 Task: Add an event with the title Training Session: Effective Team Building and Collaboration Techniques, date '2023/11/19', time 8:30 AM to 10:30 AMand add a description: During the meeting, various agenda items will be addressed, covering a wide range of topics. These may include financial reports, strategic updates, operational highlights, governance matters, and any proposed resolutions that require shareholder approval. Each agenda item will be presented by the relevant department or individual, offering comprehensive insights and fostering an environment of transparency.Select event color  Tangerine . Add location for the event as: 789 Colosseum, Rome, Italy, logged in from the account softage.5@softage.netand send the event invitation to softage.3@softage.net and softage.4@softage.net. Set a reminder for the event Doesn't repeat
Action: Mouse pressed left at (56, 128)
Screenshot: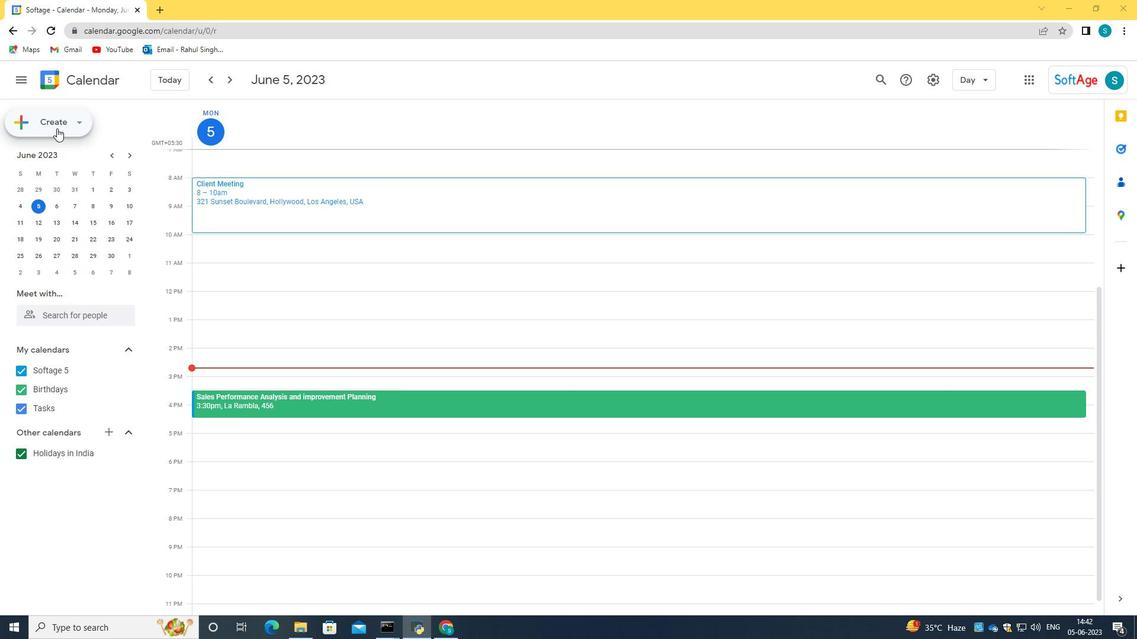 
Action: Mouse moved to (71, 155)
Screenshot: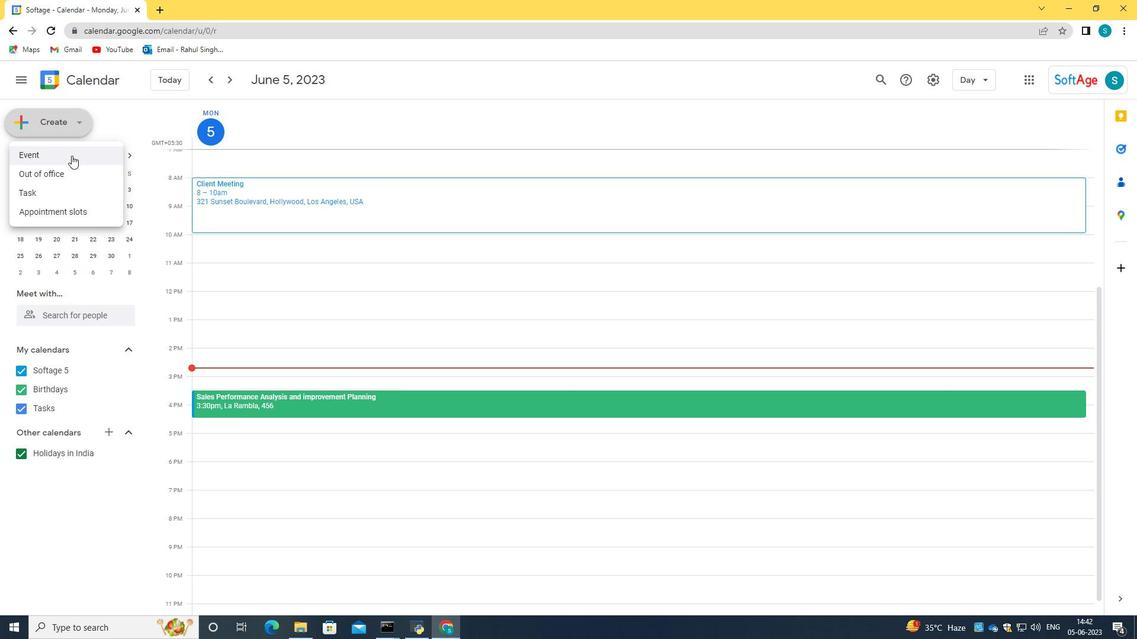 
Action: Mouse pressed left at (71, 155)
Screenshot: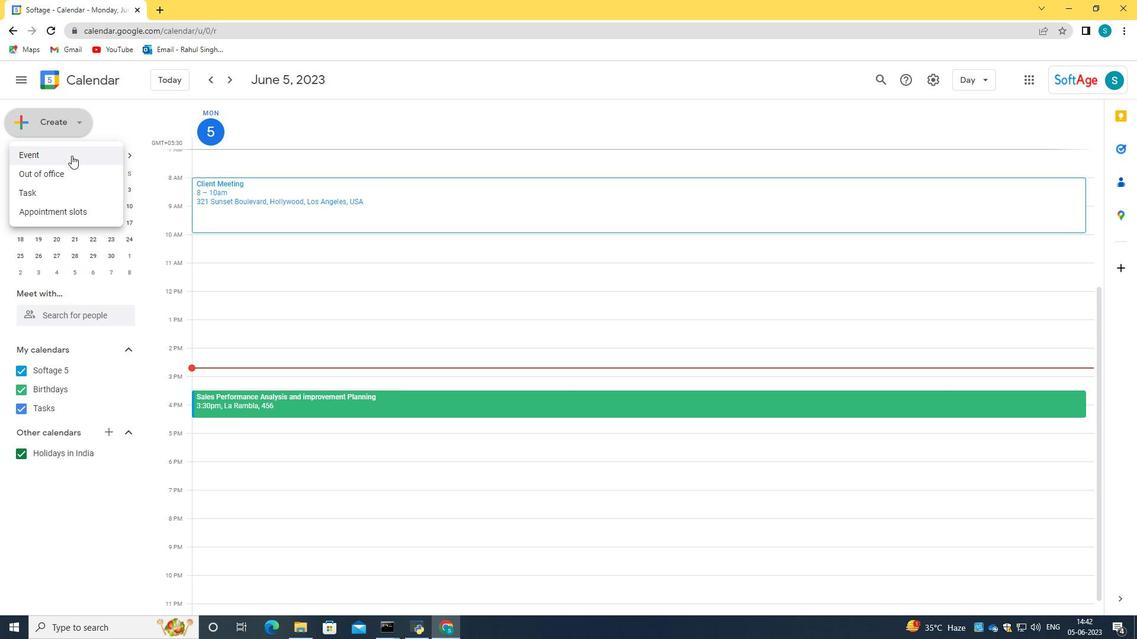 
Action: Mouse moved to (654, 469)
Screenshot: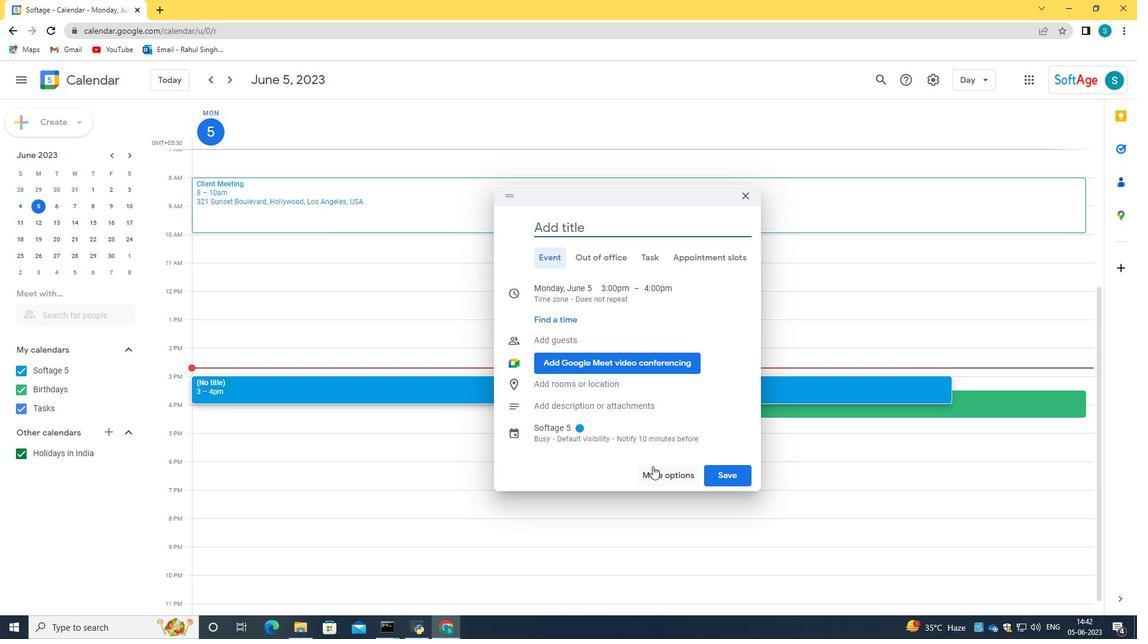 
Action: Mouse pressed left at (654, 469)
Screenshot: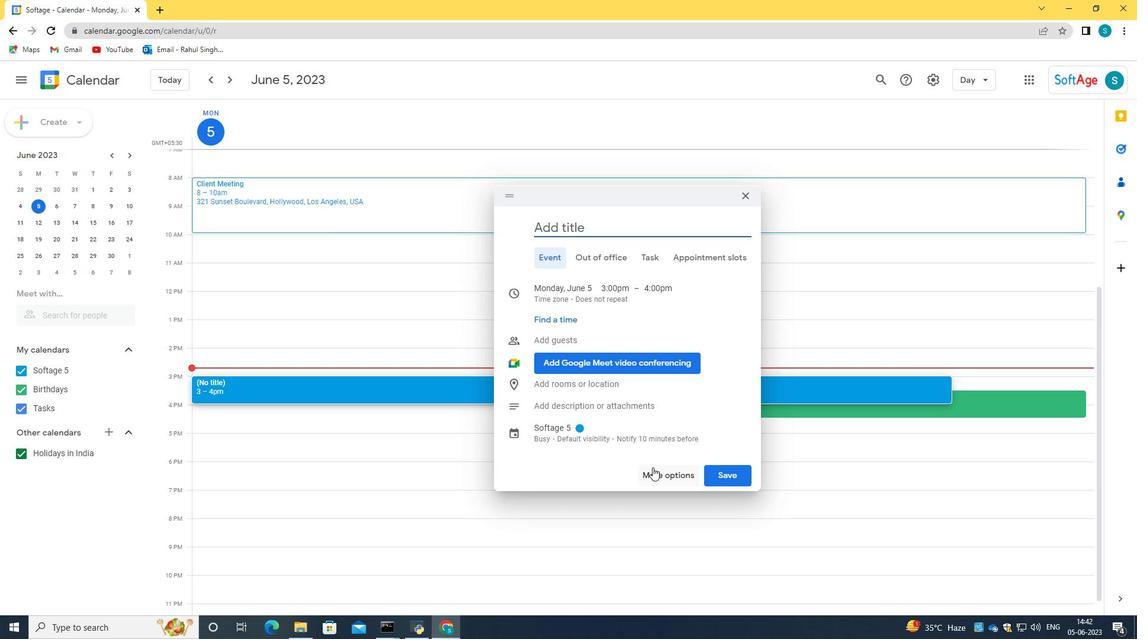 
Action: Mouse moved to (186, 86)
Screenshot: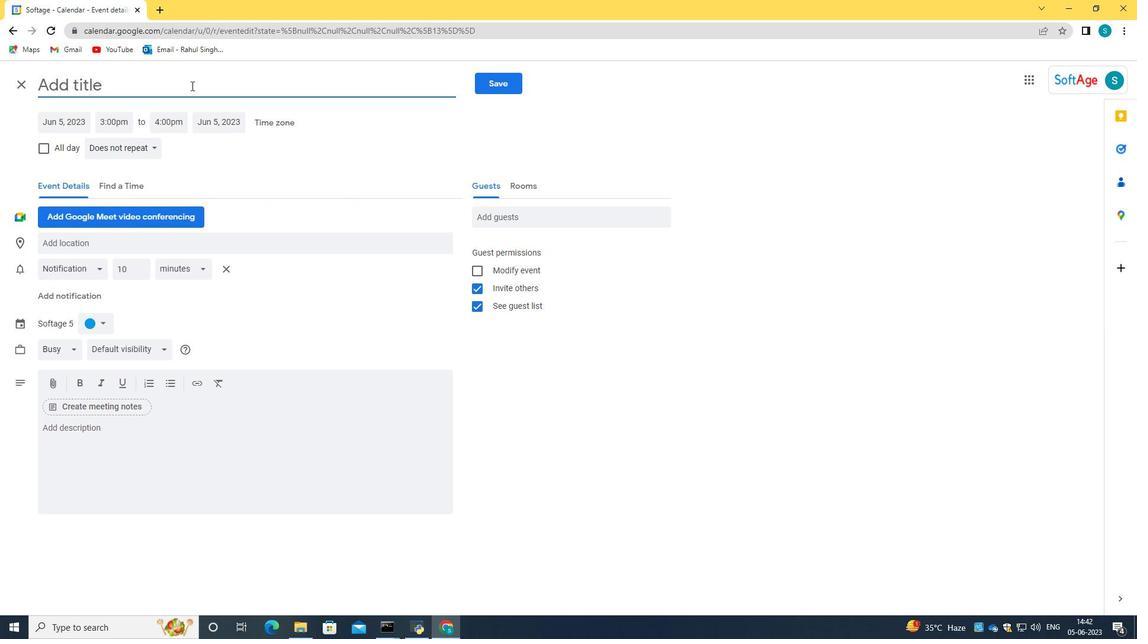 
Action: Mouse pressed left at (186, 86)
Screenshot: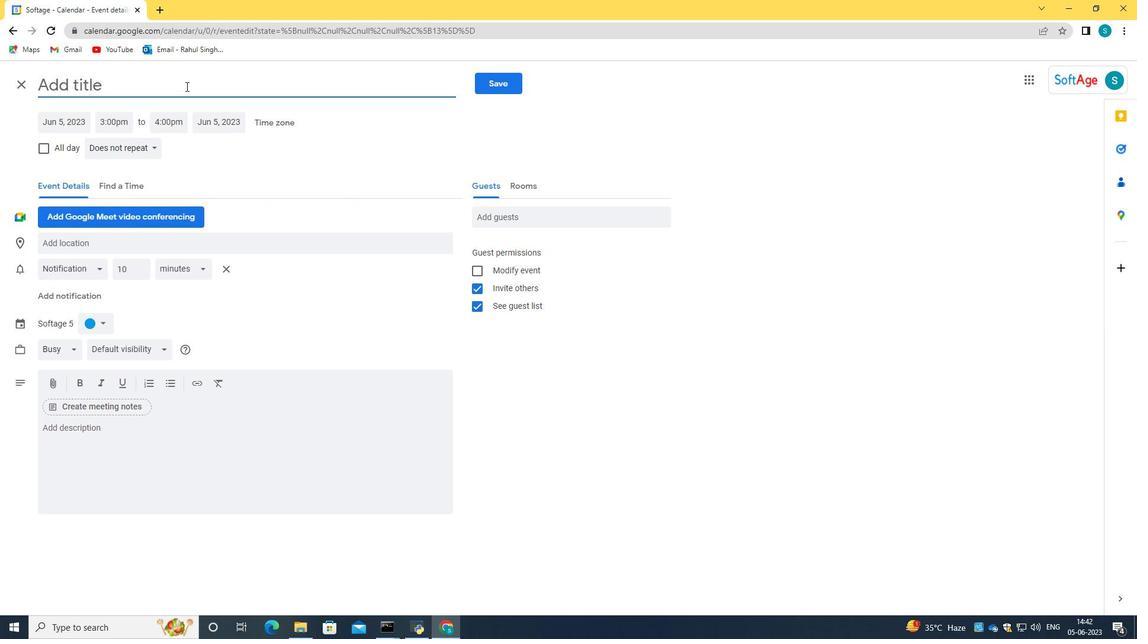 
Action: Key pressed <Key.caps_lock>T<Key.caps_lock>raining<Key.space><Key.caps_lock>S<Key.caps_lock>esso<Key.backspace>ion<Key.shift_r>:<Key.space><Key.caps_lock>E<Key.caps_lock>ffective<Key.space><Key.caps_lock>T<Key.caps_lock>eam<Key.space><Key.caps_lock>B<Key.caps_lock>uilding<Key.space>and<Key.space><Key.caps_lock>C<Key.caps_lock>ollaboration<Key.space><Key.caps_lock>T<Key.caps_lock>echniques
Screenshot: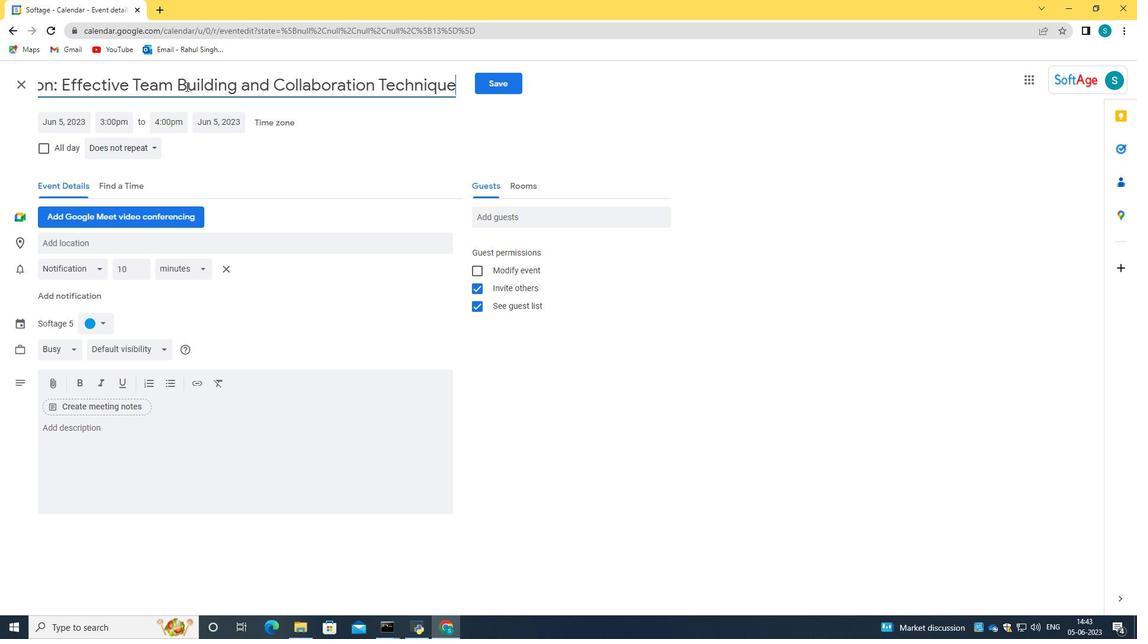 
Action: Mouse moved to (52, 120)
Screenshot: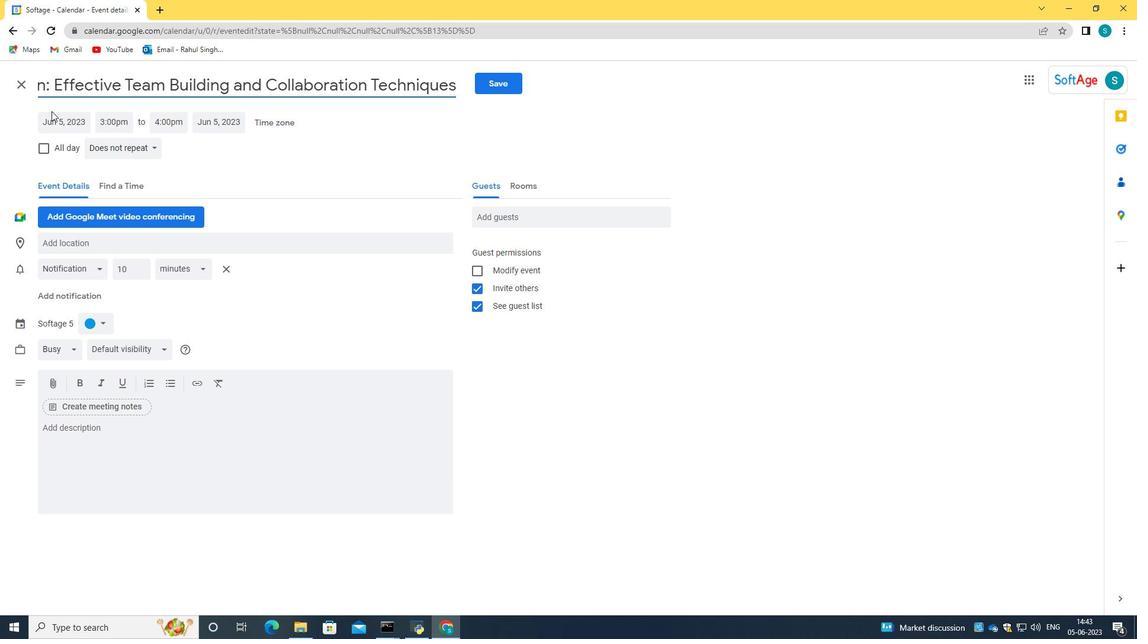 
Action: Mouse pressed left at (52, 120)
Screenshot: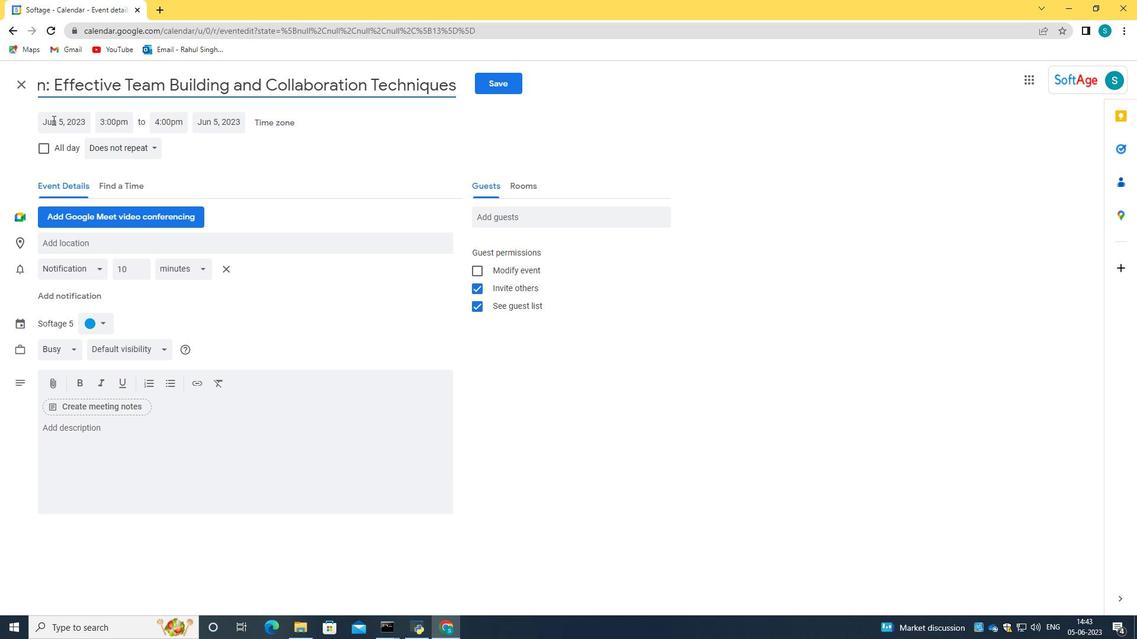 
Action: Key pressed 2023/11/19
Screenshot: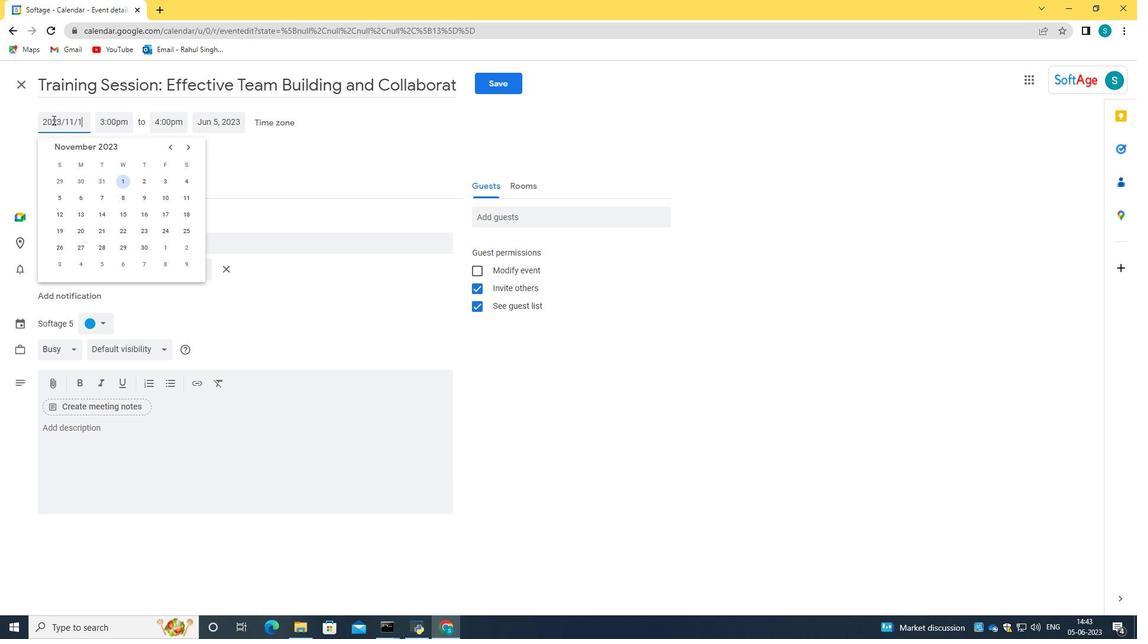 
Action: Mouse moved to (123, 120)
Screenshot: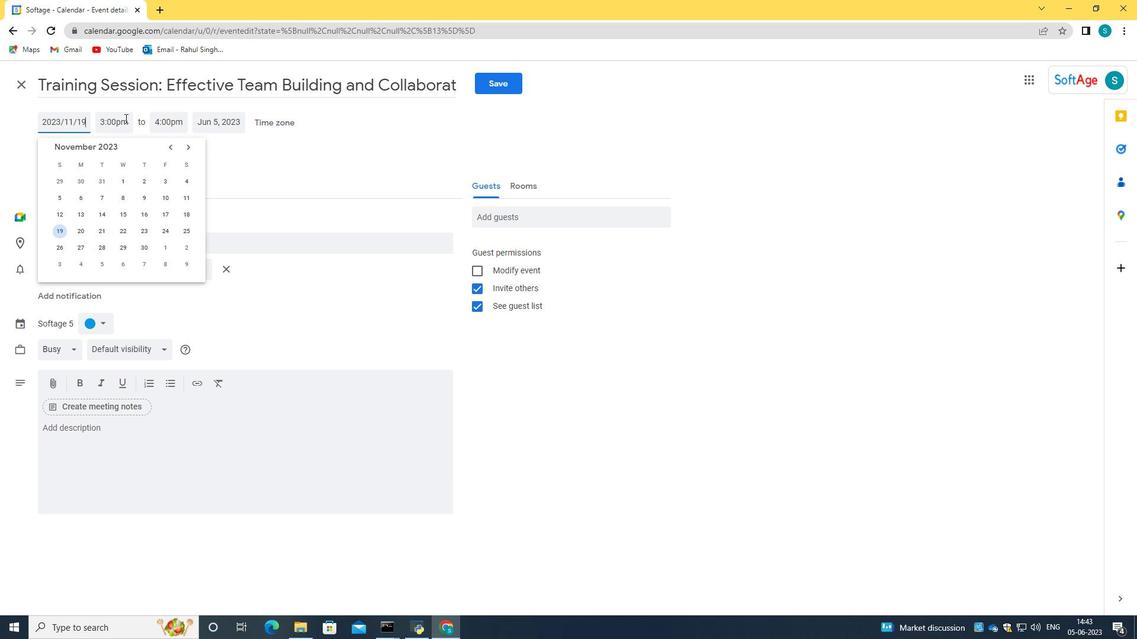 
Action: Mouse pressed left at (123, 120)
Screenshot: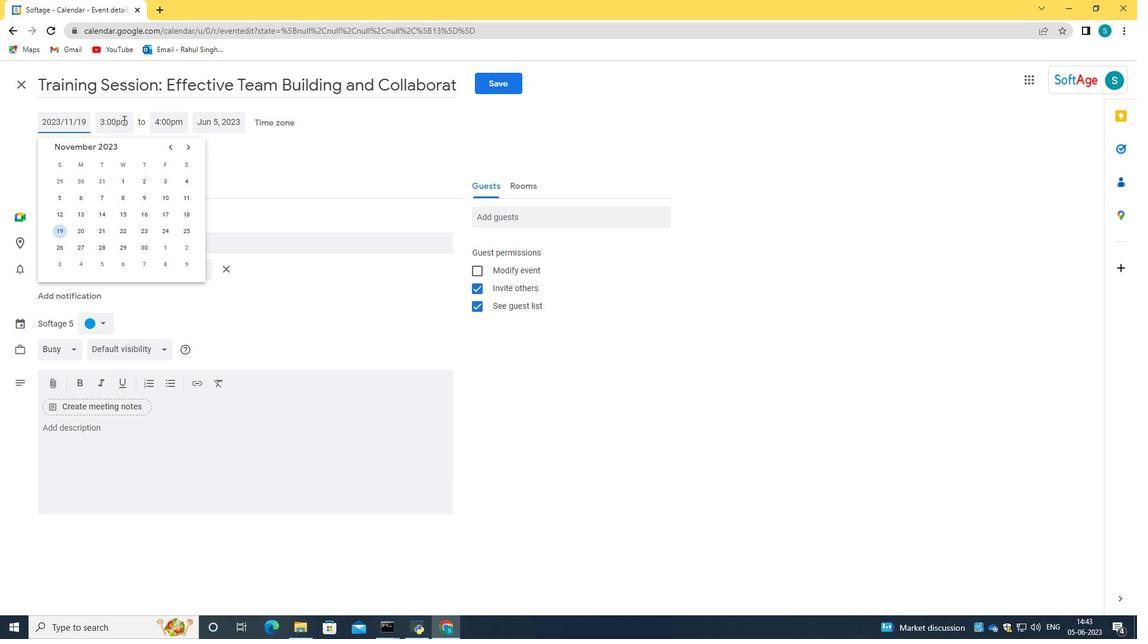 
Action: Key pressed 08<Key.shift_r>:30<Key.space>am<Key.tab>10<Key.shift_r>:30am
Screenshot: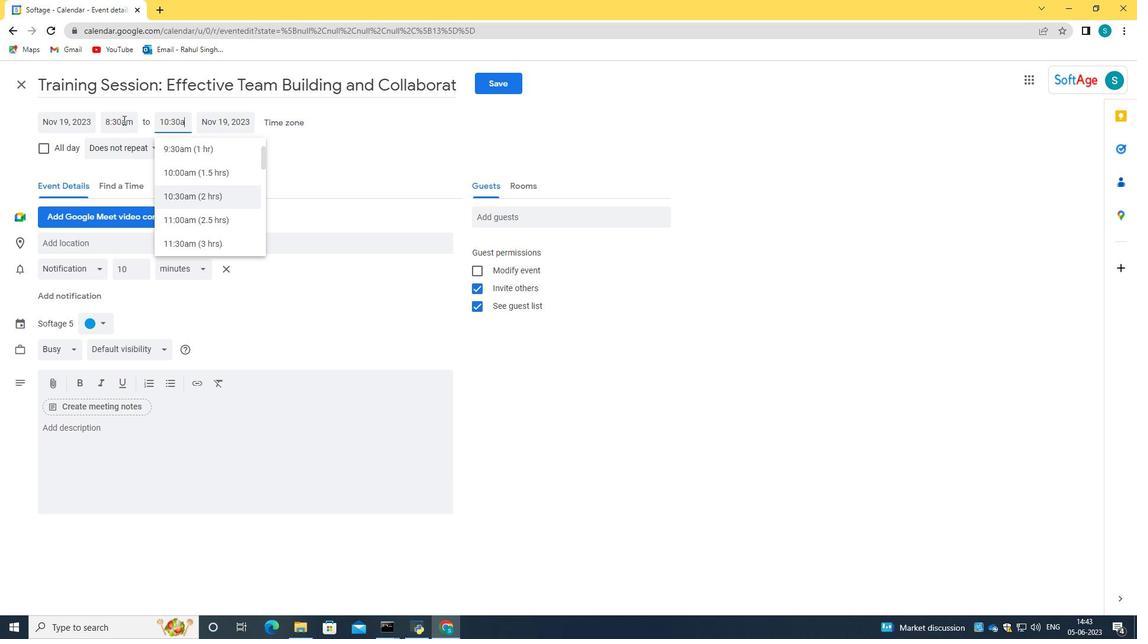 
Action: Mouse moved to (196, 202)
Screenshot: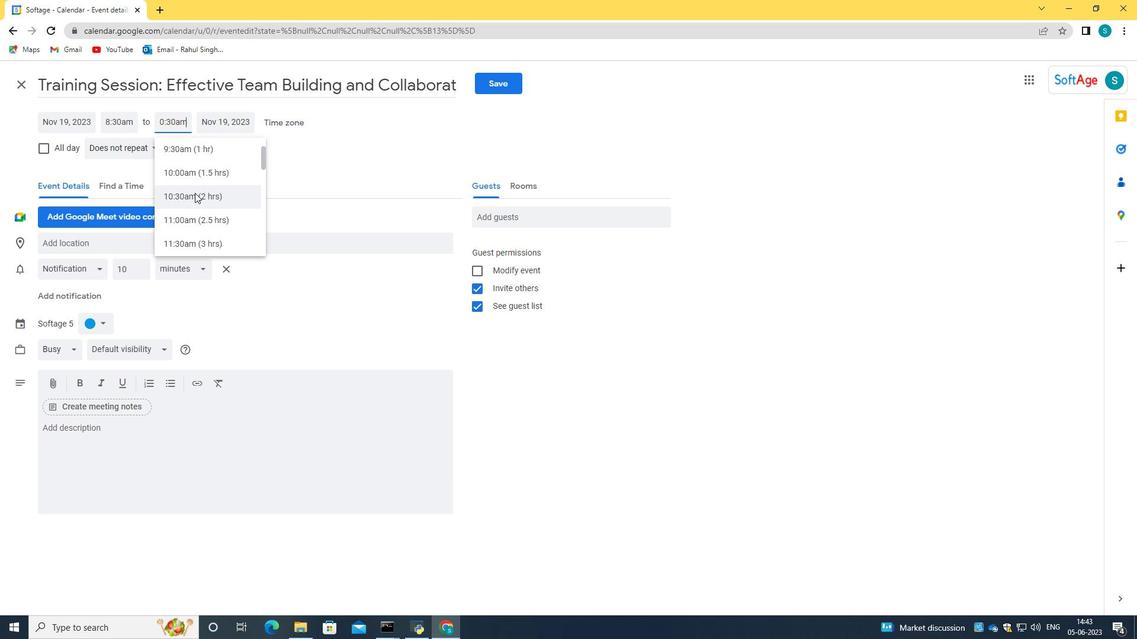 
Action: Mouse pressed left at (196, 202)
Screenshot: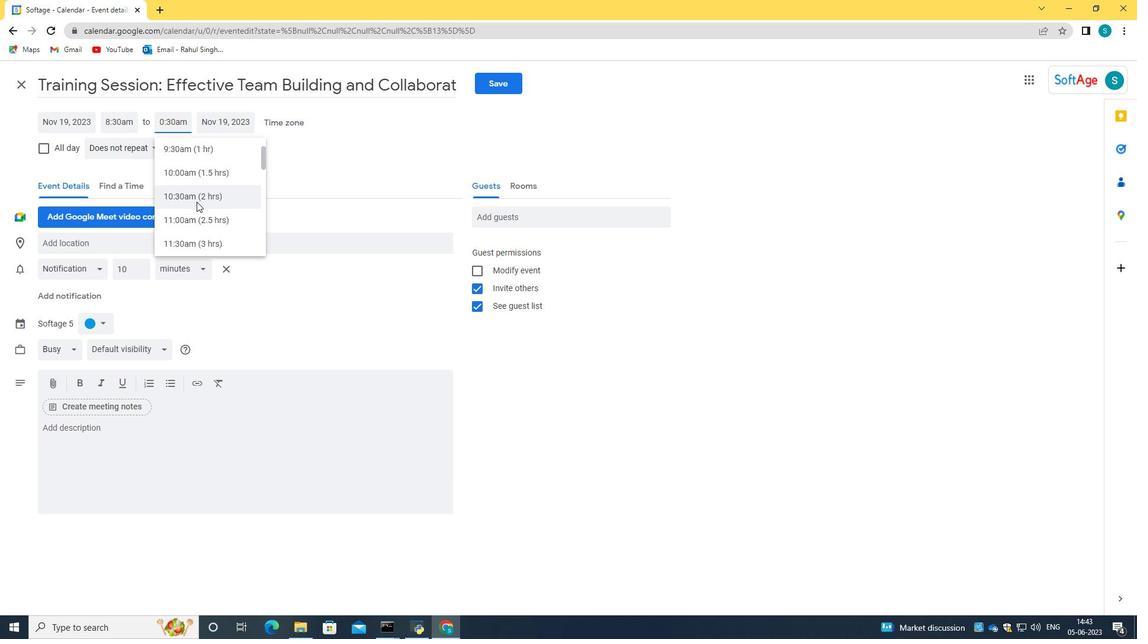 
Action: Mouse moved to (356, 316)
Screenshot: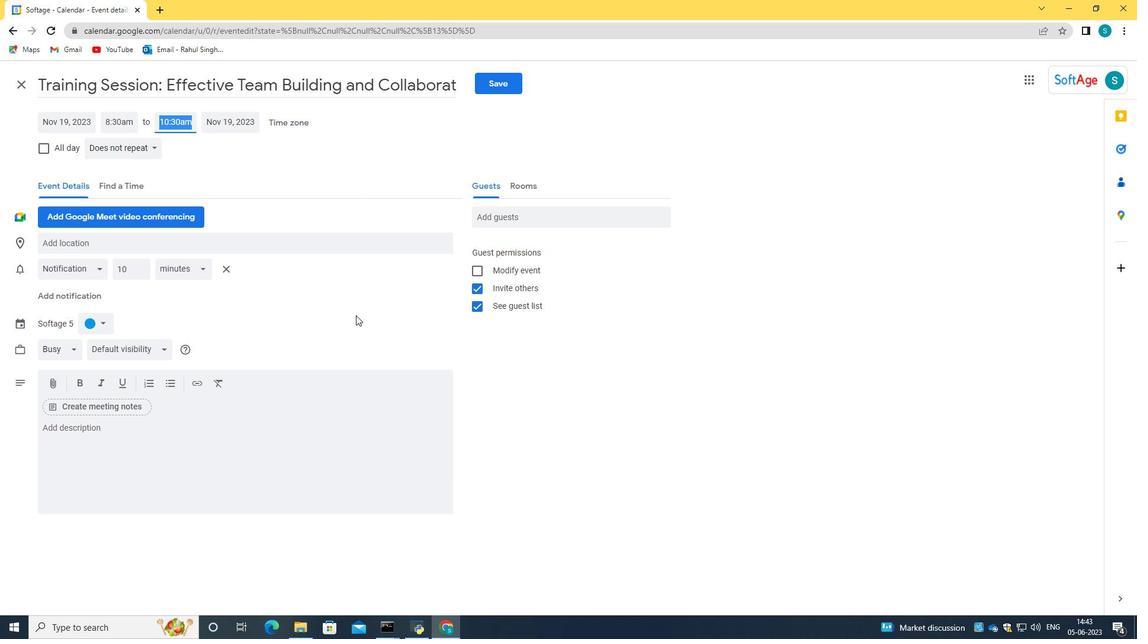 
Action: Mouse scrolled (356, 315) with delta (0, 0)
Screenshot: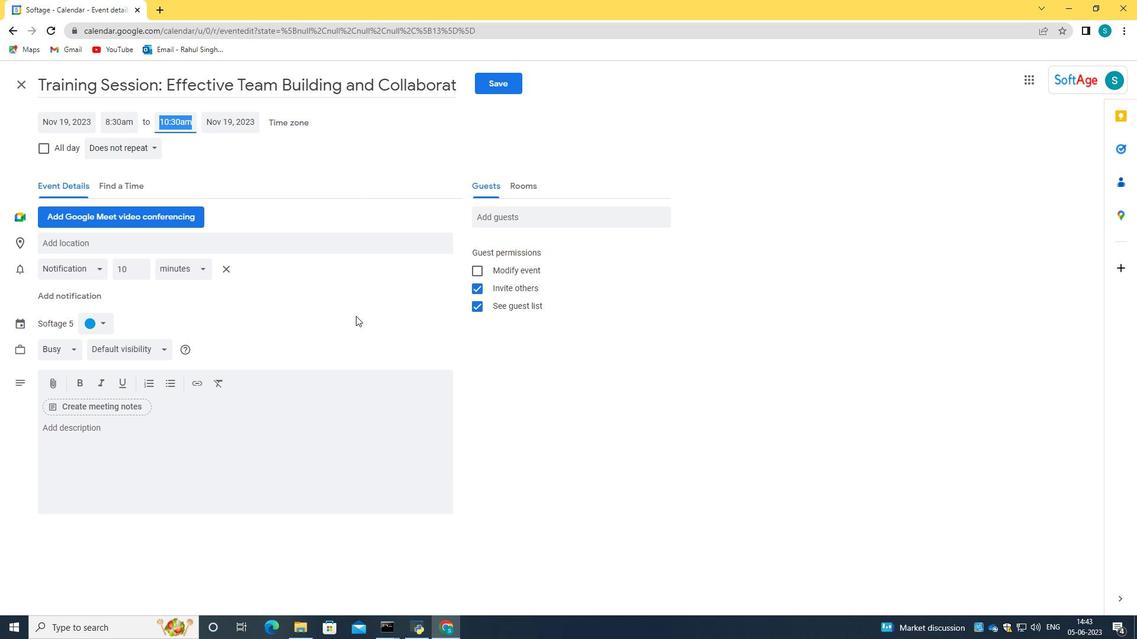 
Action: Mouse moved to (161, 459)
Screenshot: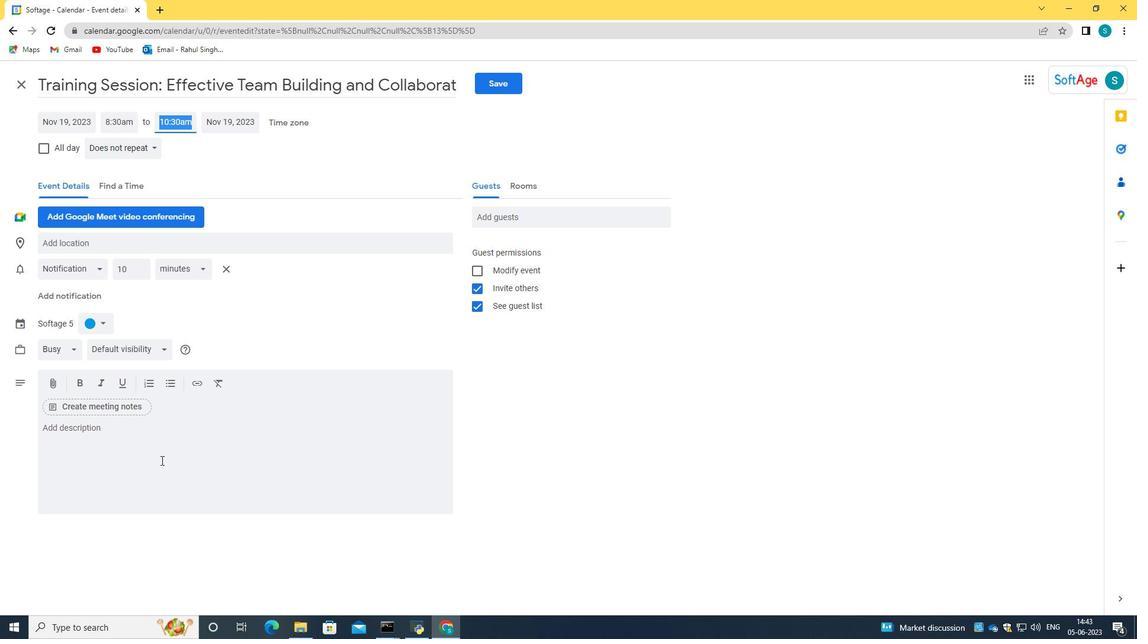 
Action: Mouse pressed left at (161, 459)
Screenshot: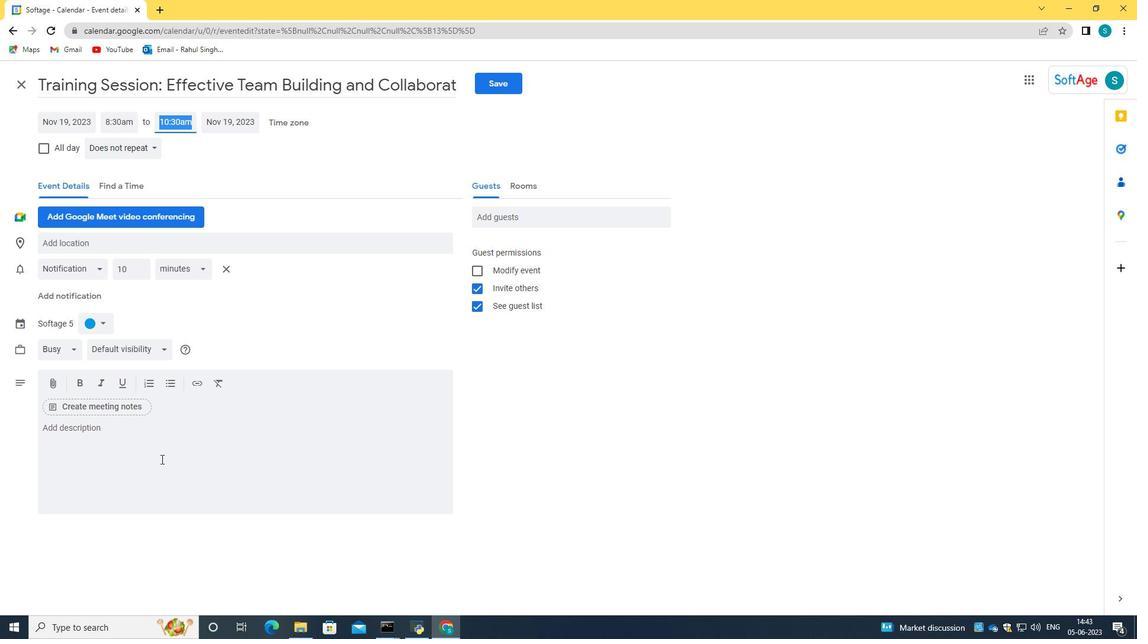 
Action: Mouse moved to (167, 447)
Screenshot: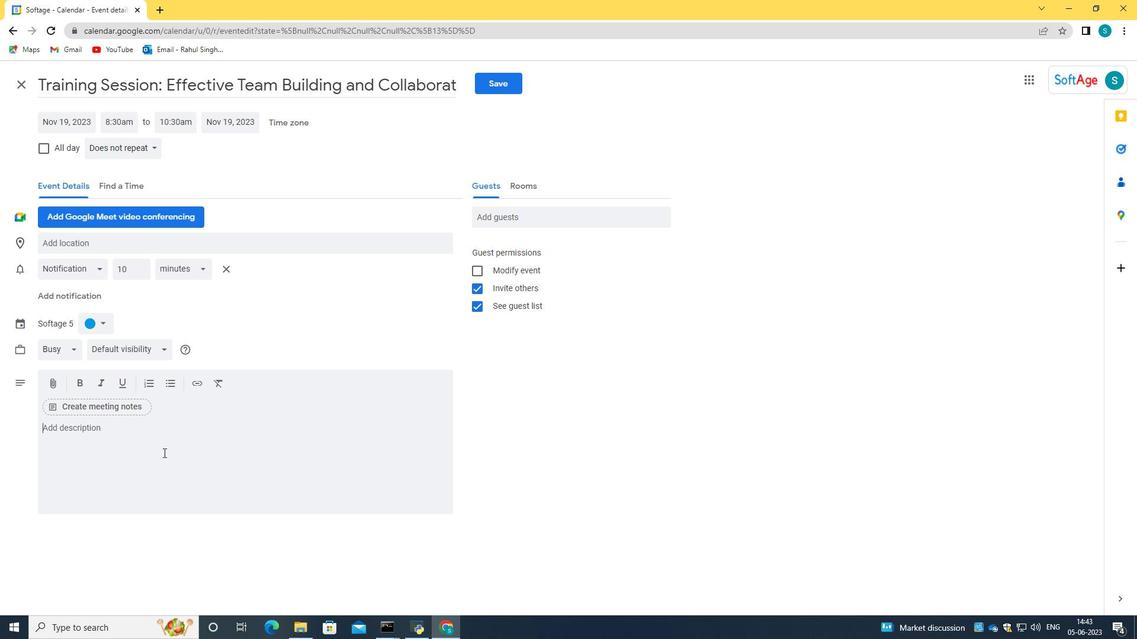 
Action: Key pressed <Key.caps_lock>E<Key.backspace>J<Key.backspace><Key.caps_lock><Key.caps_lock><Key.caps_lock>d<Key.caps_lock>URING<Key.backspace><Key.backspace><Key.backspace><Key.backspace><Key.backspace><Key.backspace><Key.backspace><Key.backspace><Key.backspace><Key.backspace>D<Key.caps_lock>uring<Key.space>the<Key.space>meeting<Key.space>,<Key.space>various<Key.space>agenda<Key.space>item<Key.space>will<Key.space>be<Key.space>addressed,<Key.space>vo<Key.backspace><Key.backspace>covering<Key.space>a<Key.space>wide<Key.space>range<Key.space>of<Key.space>topics.<Key.space><Key.caps_lock>T<Key.caps_lock>hese<Key.space>may<Key.space>include<Key.space>financial<Key.space>repoet<Key.backspace><Key.backspace>rts,<Key.space>strategic<Key.space>updates,<Key.space>operational<Key.space>highlights<Key.space>,<Key.backspace><Key.backspace>,<Key.space>governance<Key.space>matters,<Key.space>and<Key.space>any<Key.space>proposed<Key.space>resolutions<Key.space>that<Key.space>requirs<Key.backspace>e<Key.space>sharef<Key.backspace>holder<Key.space>approval.<Key.space><Key.caps_lock>E<Key.caps_lock>ach<Key.space><Key.caps_lock><Key.caps_lock>agenda<Key.space>item<Key.space>will<Key.space>be<Key.space>presented<Key.space>by<Key.space>the<Key.space>relevant<Key.space>dept<Key.backspace>artment<Key.space>or<Key.space>individual,<Key.space>offering<Key.space>comprehansive<Key.space><Key.backspace><Key.backspace><Key.backspace><Key.backspace><Key.backspace><Key.backspace><Key.backspace><Key.backspace><Key.backspace><Key.backspace><Key.backspace>prehensive<Key.space>insights<Key.space>and<Key.space>fostering<Key.space>an<Key.space>environment<Key.space>of<Key.space>transparency.
Screenshot: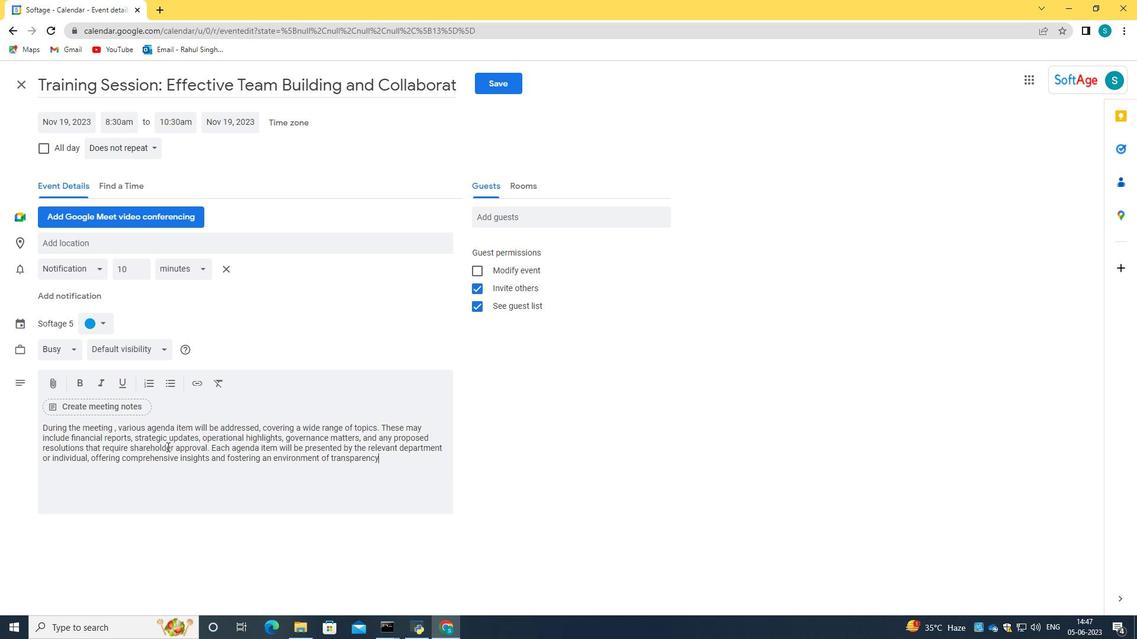 
Action: Mouse moved to (97, 315)
Screenshot: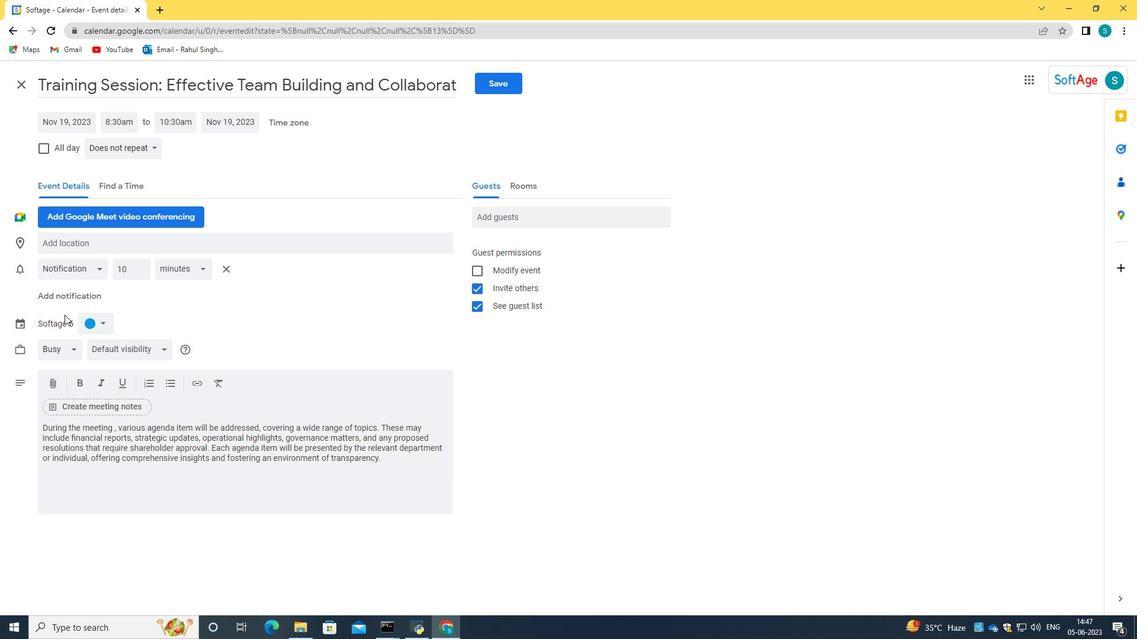 
Action: Mouse pressed left at (97, 315)
Screenshot: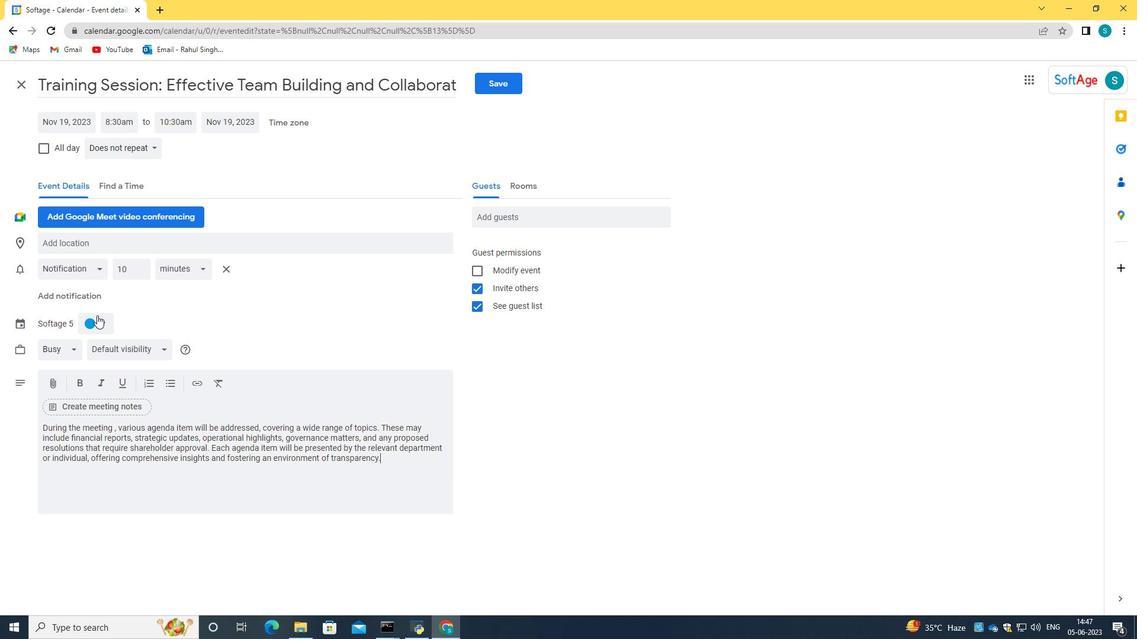 
Action: Mouse moved to (90, 336)
Screenshot: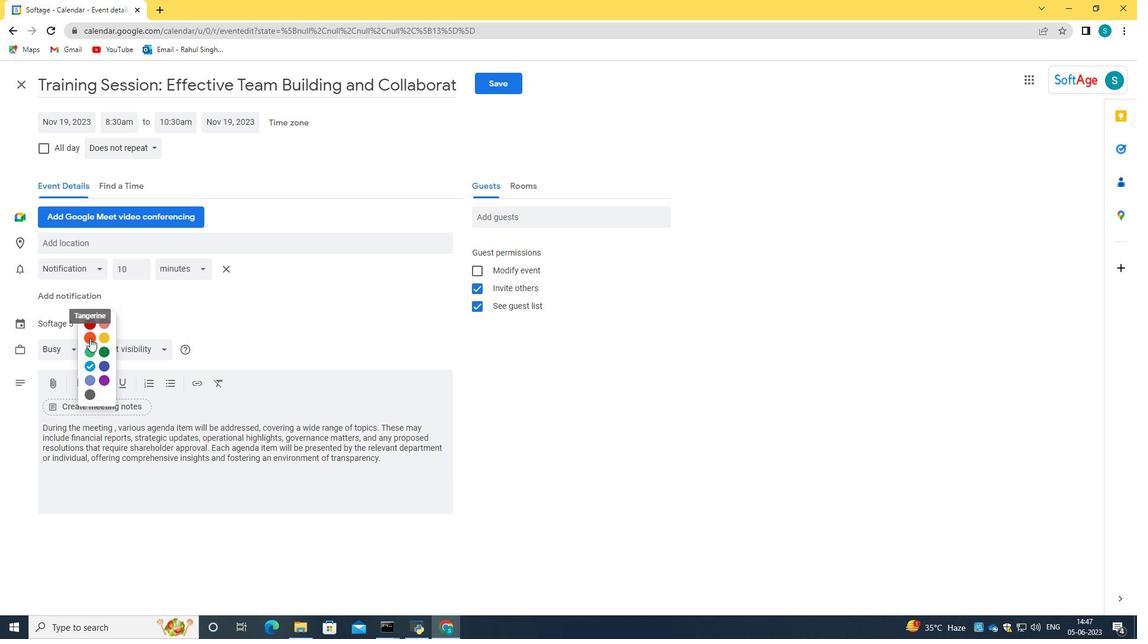 
Action: Mouse pressed left at (90, 336)
Screenshot: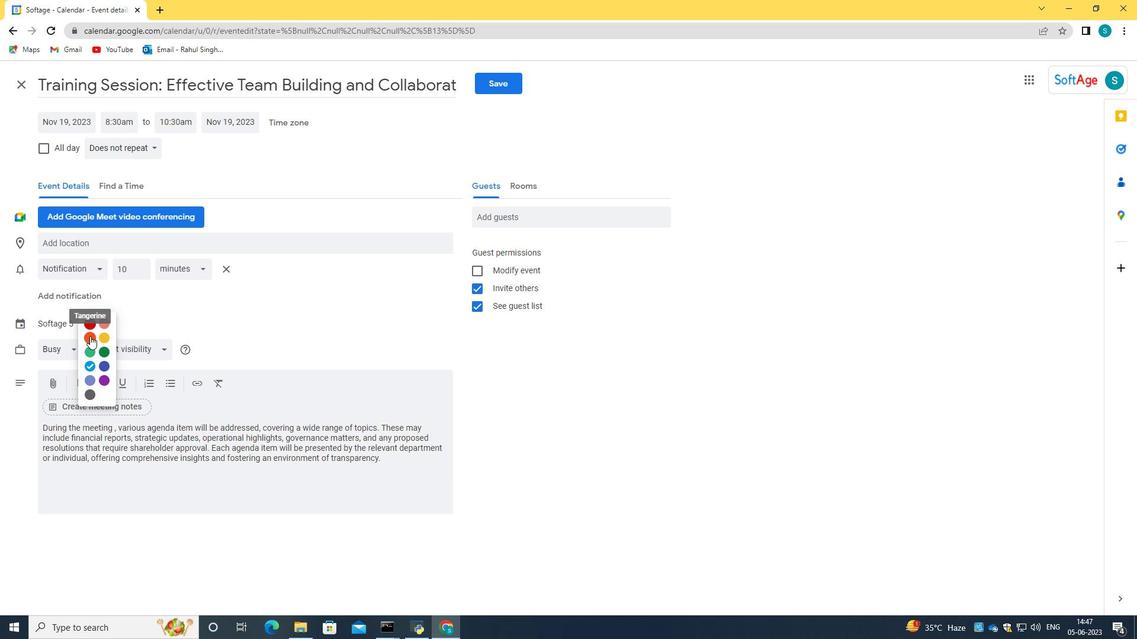 
Action: Mouse moved to (127, 244)
Screenshot: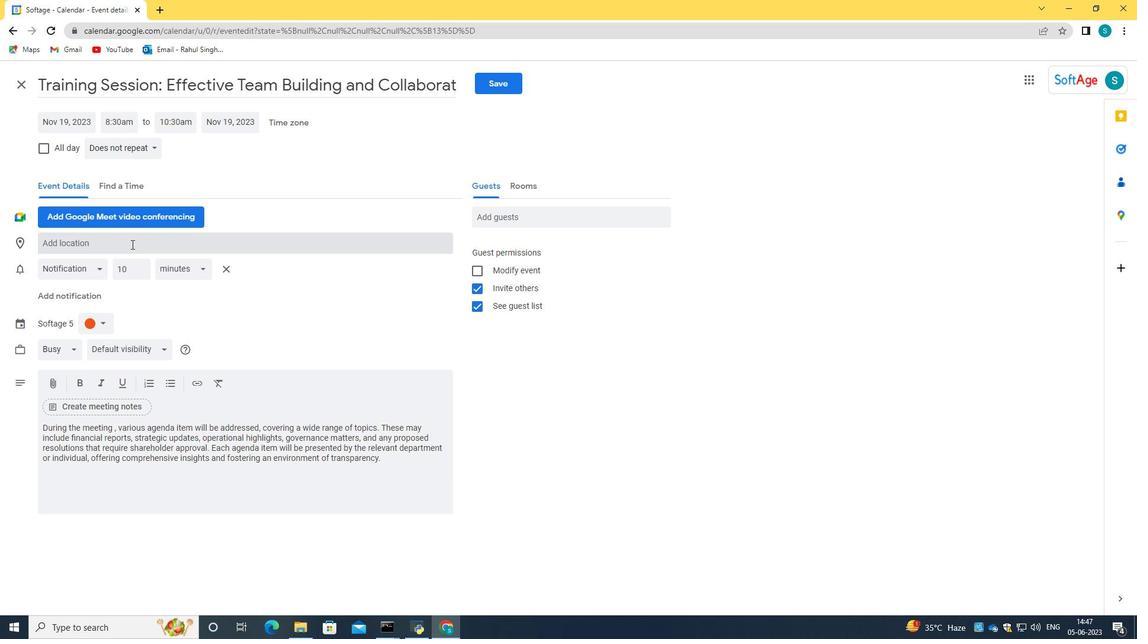
Action: Mouse pressed left at (127, 244)
Screenshot: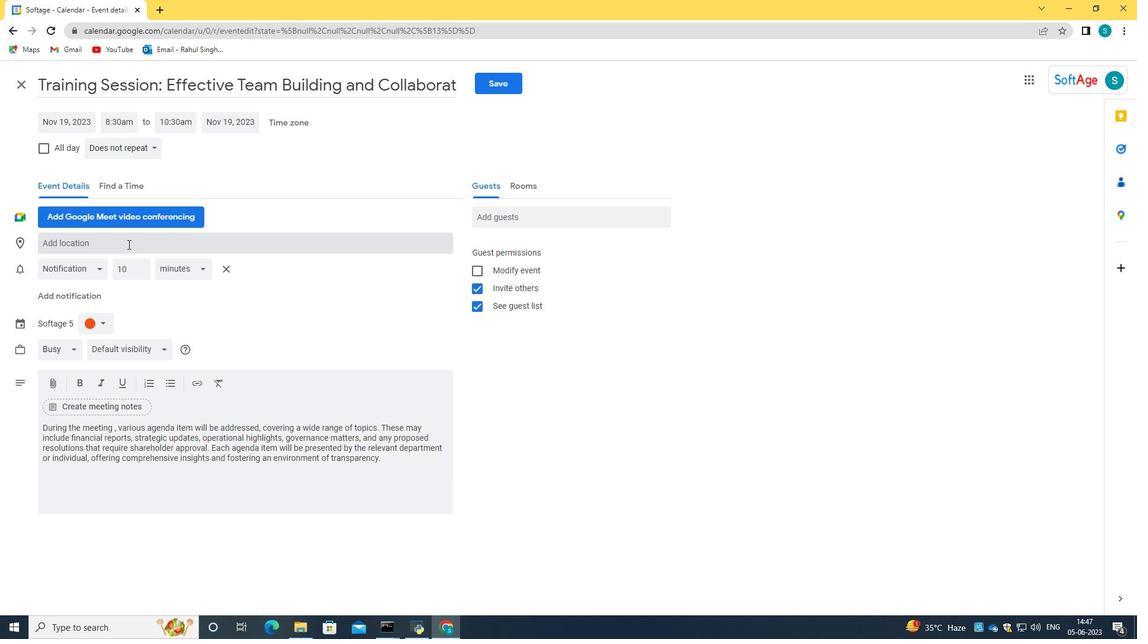 
Action: Key pressed 789<Key.space><Key.caps_lock>C<Key.caps_lock>olosseum<Key.space><Key.caps_lock>R<Key.caps_lock>ome,<Key.space><Key.caps_lock>I<Key.caps_lock>taly<Key.enter>
Screenshot: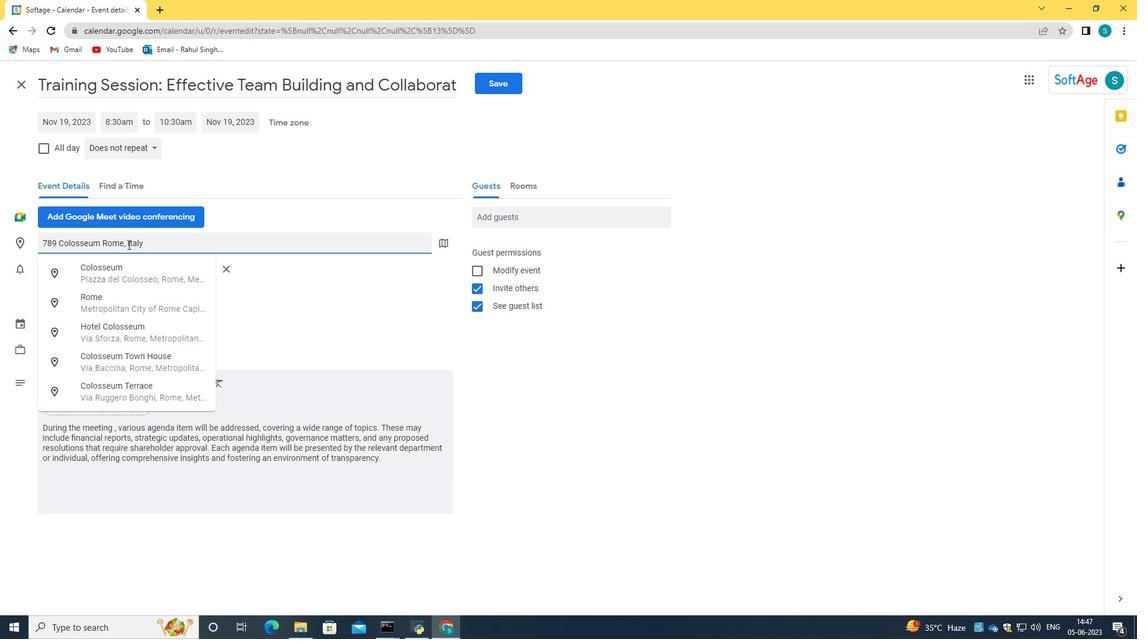 
Action: Mouse moved to (486, 218)
Screenshot: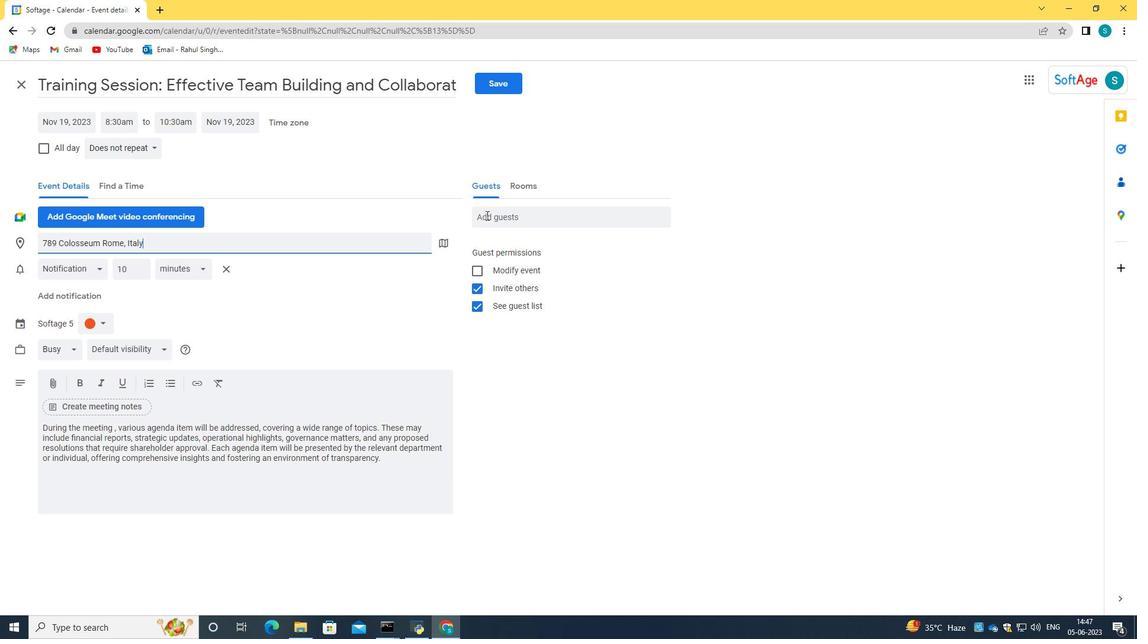 
Action: Mouse pressed left at (486, 218)
Screenshot: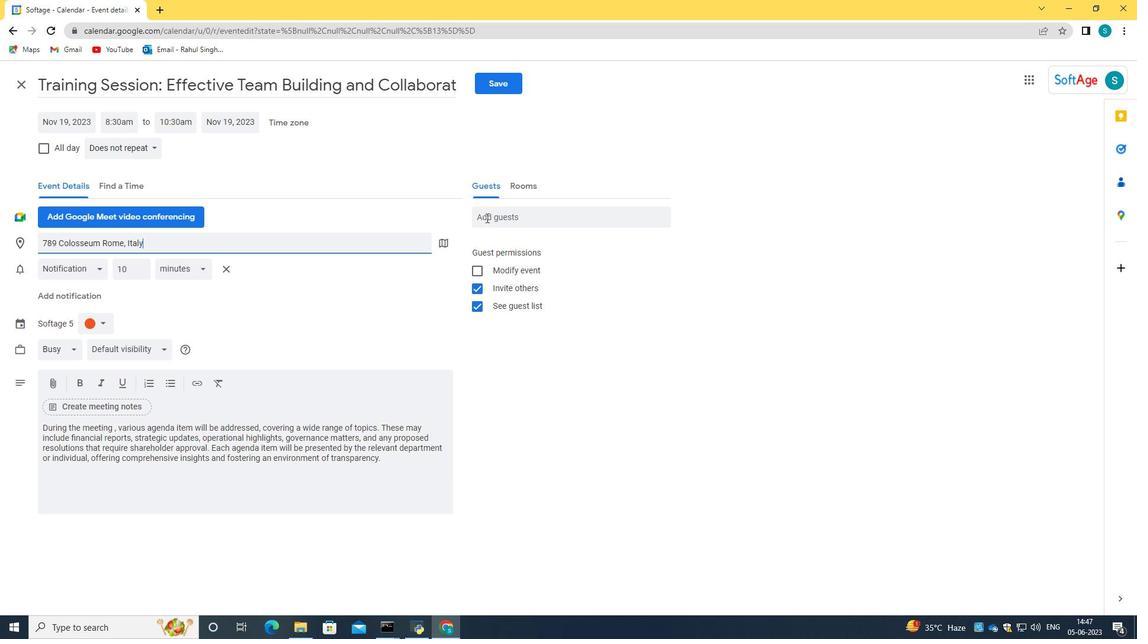
Action: Key pressed softage.3<Key.shift>@softage/<Key.backspace>.m<Key.backspace>net<Key.tab>softage.4<Key.shift>@softage.net
Screenshot: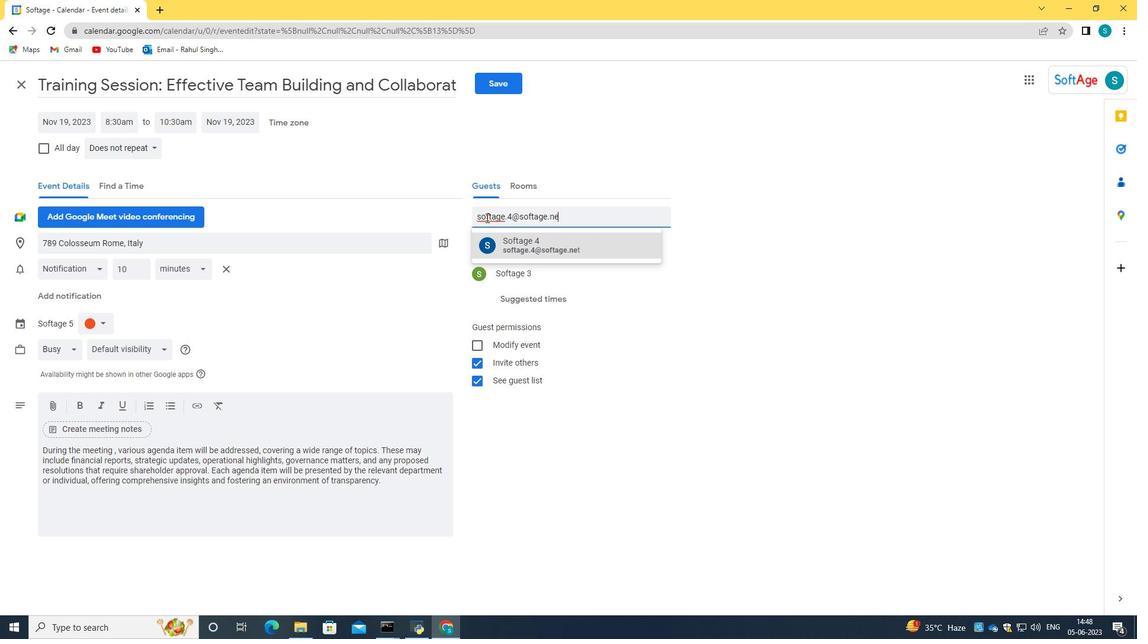
Action: Mouse moved to (527, 247)
Screenshot: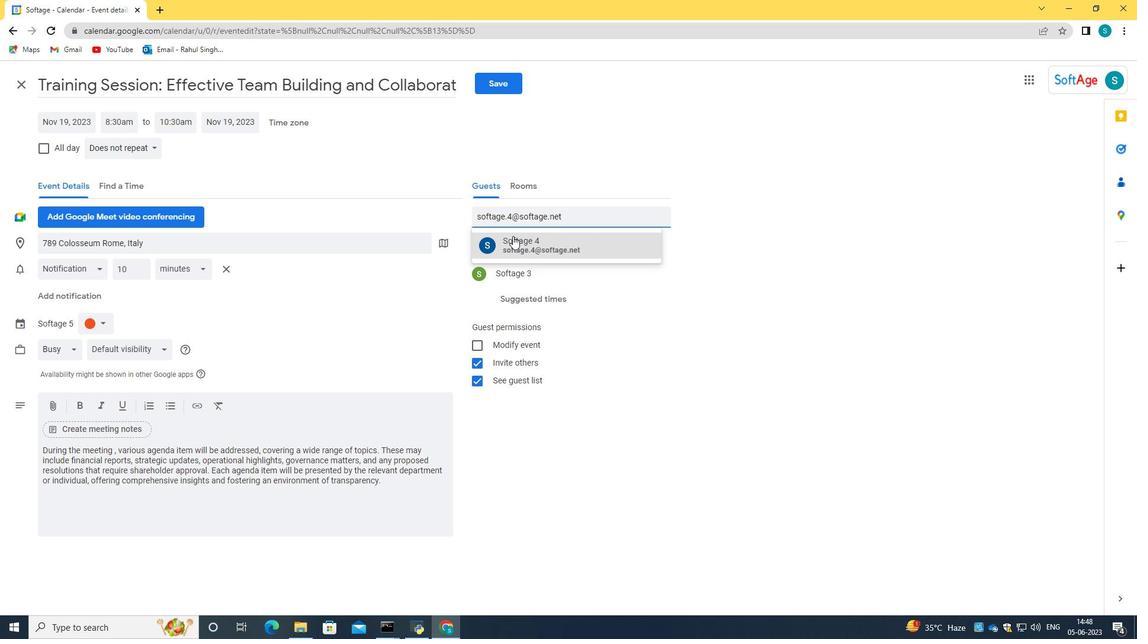 
Action: Mouse pressed left at (527, 247)
Screenshot: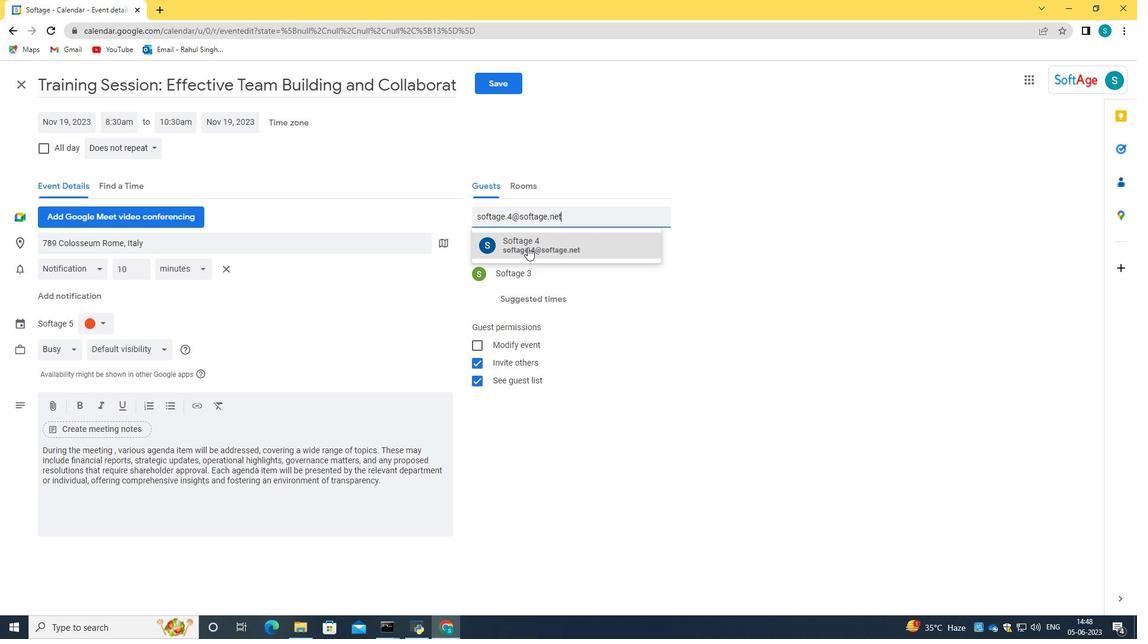 
Action: Mouse moved to (140, 151)
Screenshot: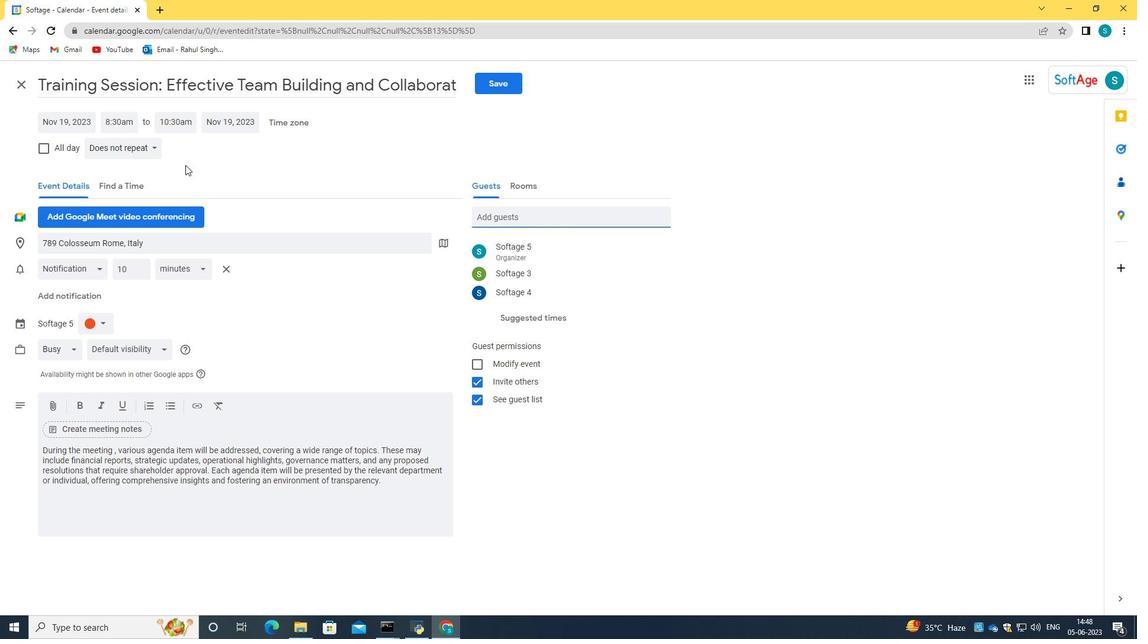 
Action: Mouse pressed left at (140, 151)
Screenshot: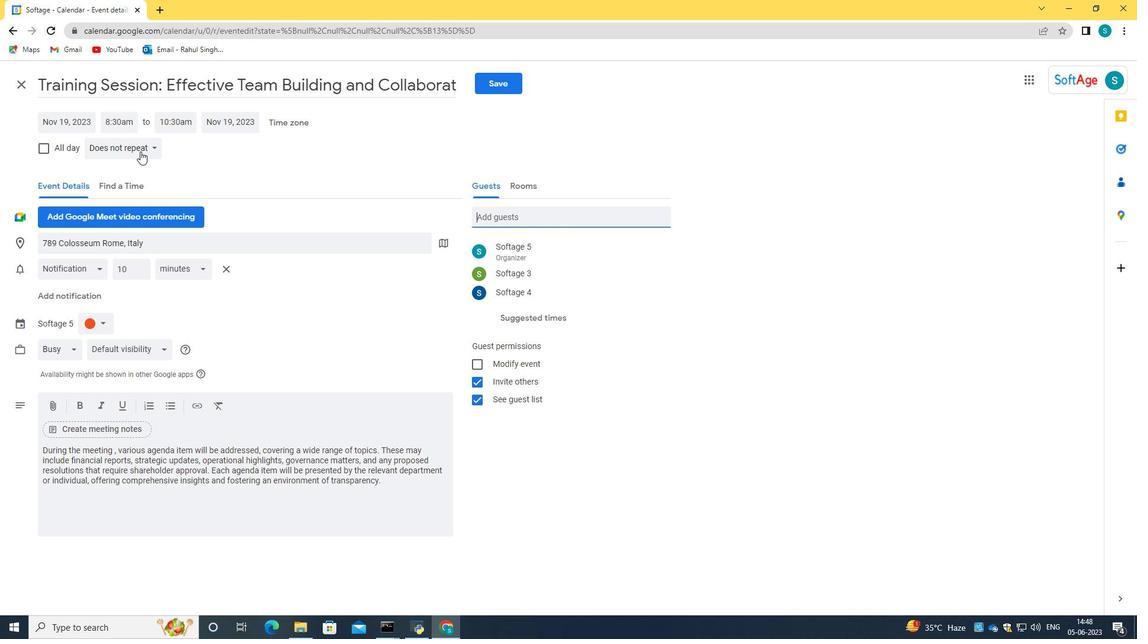 
Action: Mouse moved to (148, 151)
Screenshot: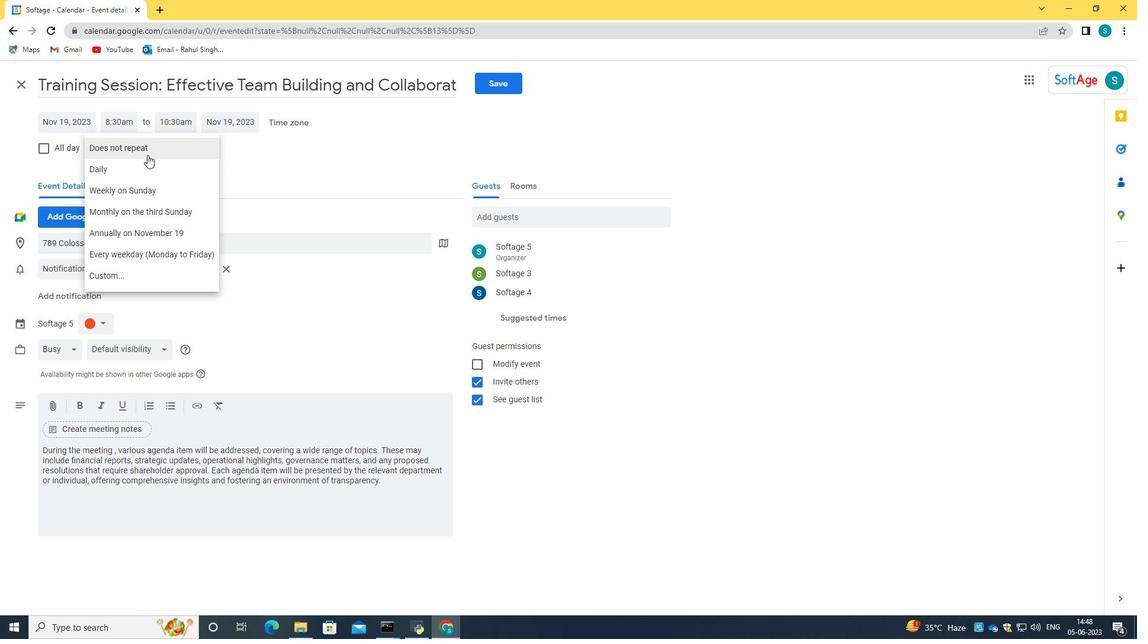 
Action: Mouse pressed left at (148, 151)
Screenshot: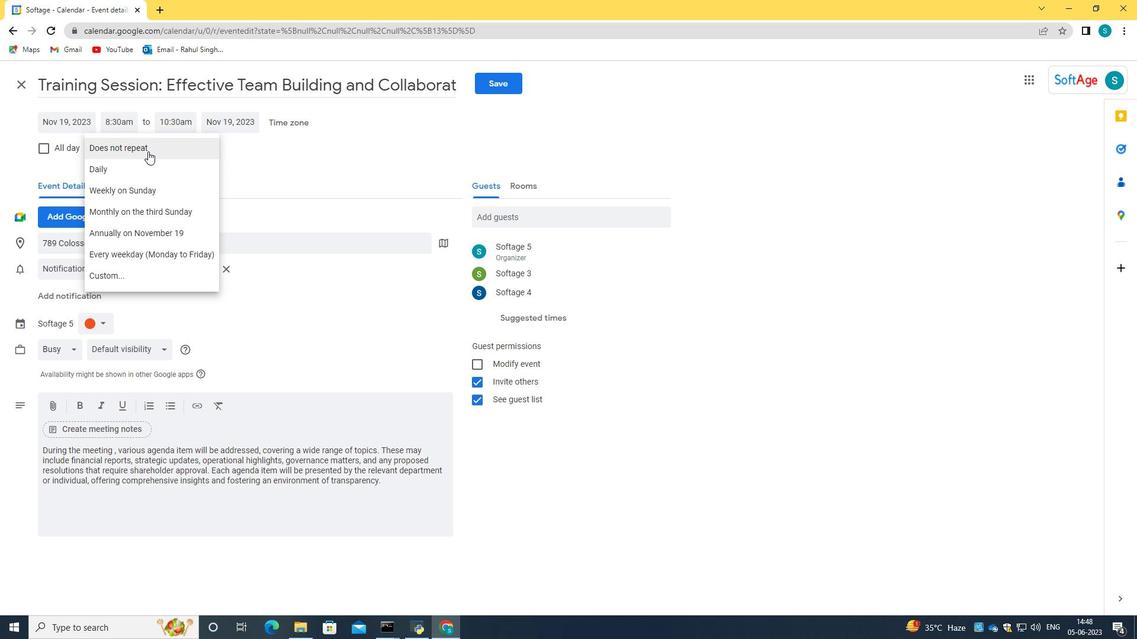 
Action: Mouse moved to (487, 90)
Screenshot: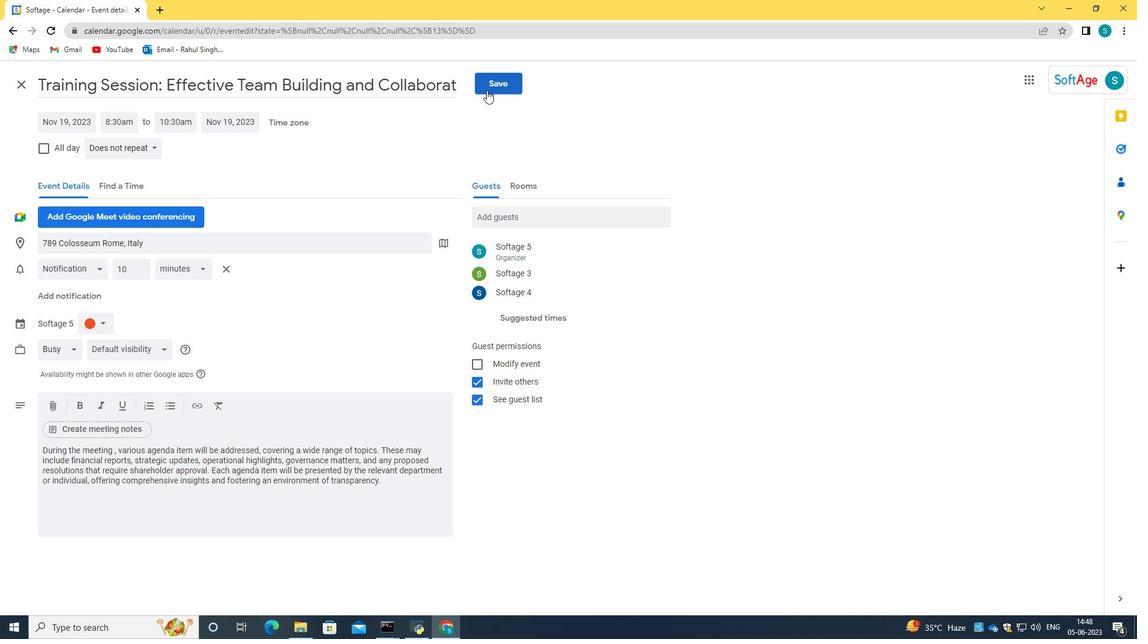 
Action: Mouse pressed left at (487, 90)
Screenshot: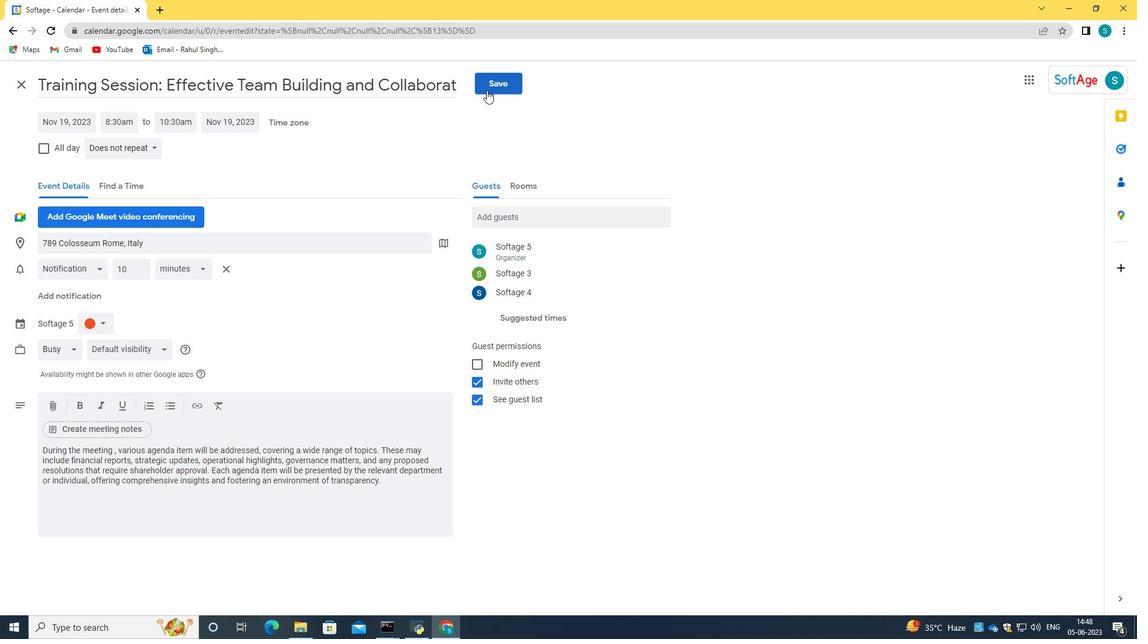 
Action: Mouse moved to (686, 365)
Screenshot: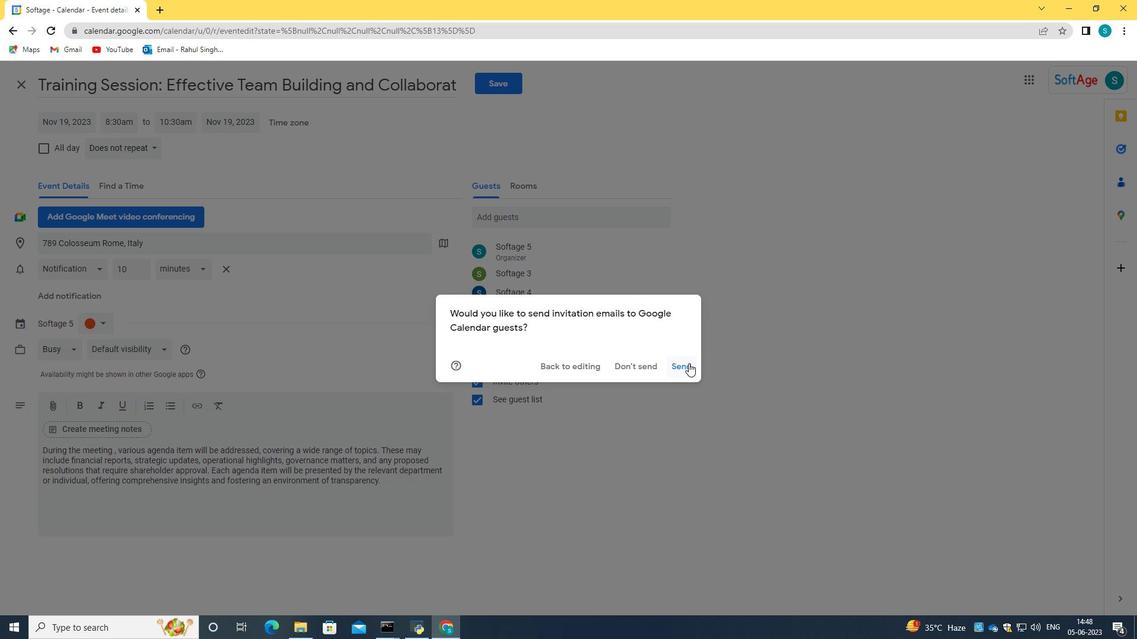 
Action: Mouse pressed left at (686, 365)
Screenshot: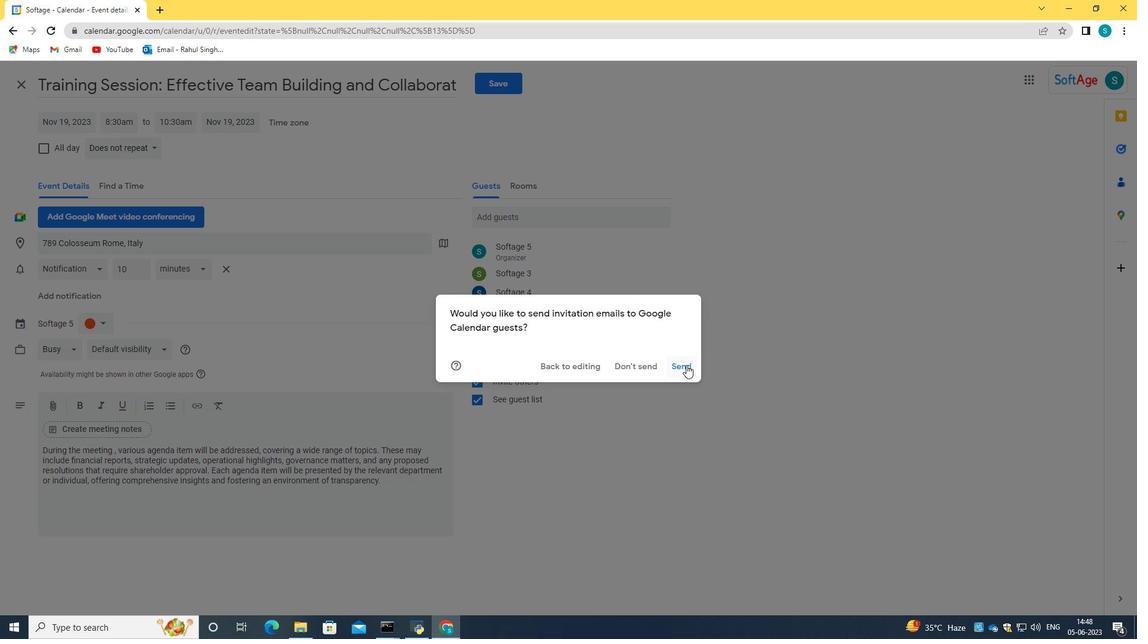 
